 Task: Learn more about a sales navigator core.
Action: Mouse moved to (718, 96)
Screenshot: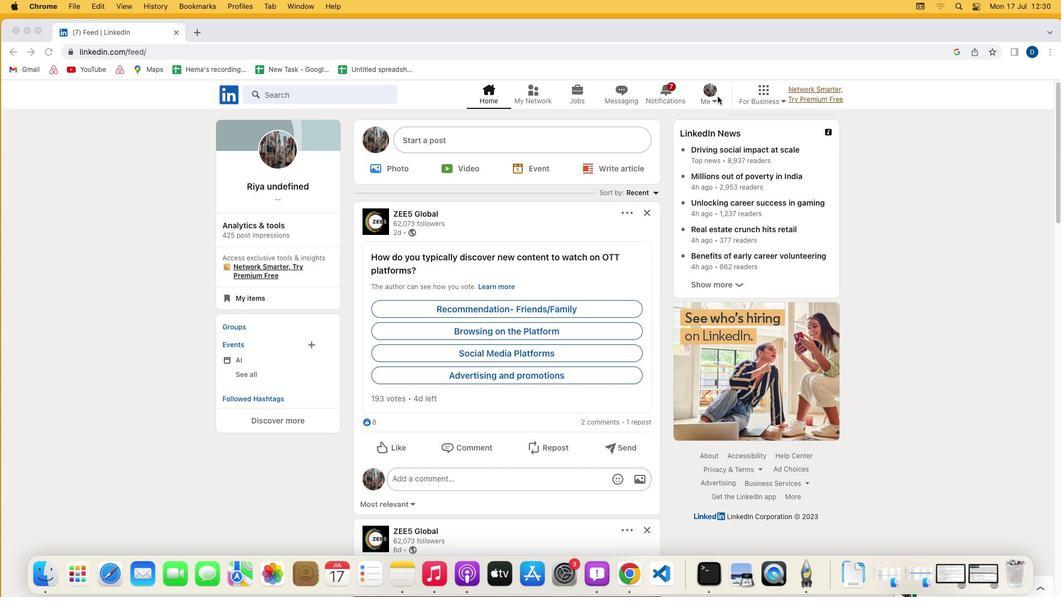 
Action: Mouse pressed left at (718, 96)
Screenshot: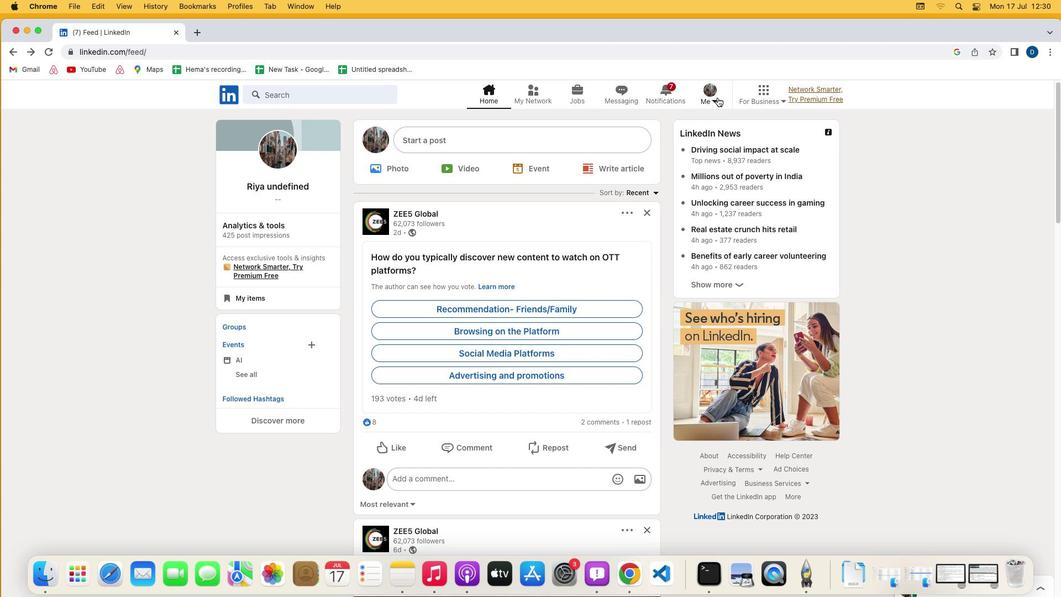
Action: Mouse moved to (714, 100)
Screenshot: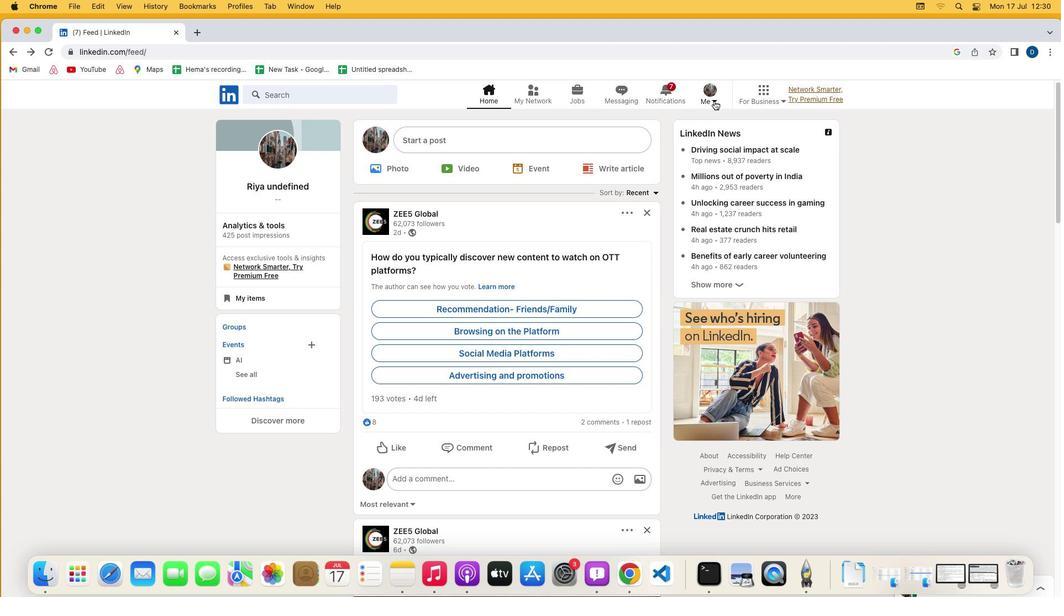 
Action: Mouse pressed left at (714, 100)
Screenshot: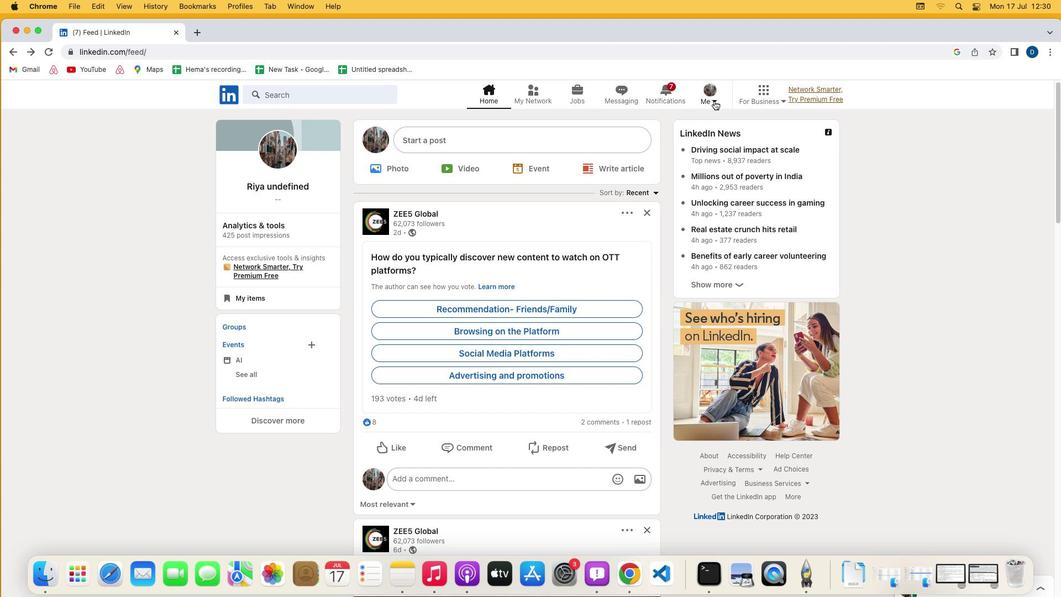 
Action: Mouse moved to (635, 211)
Screenshot: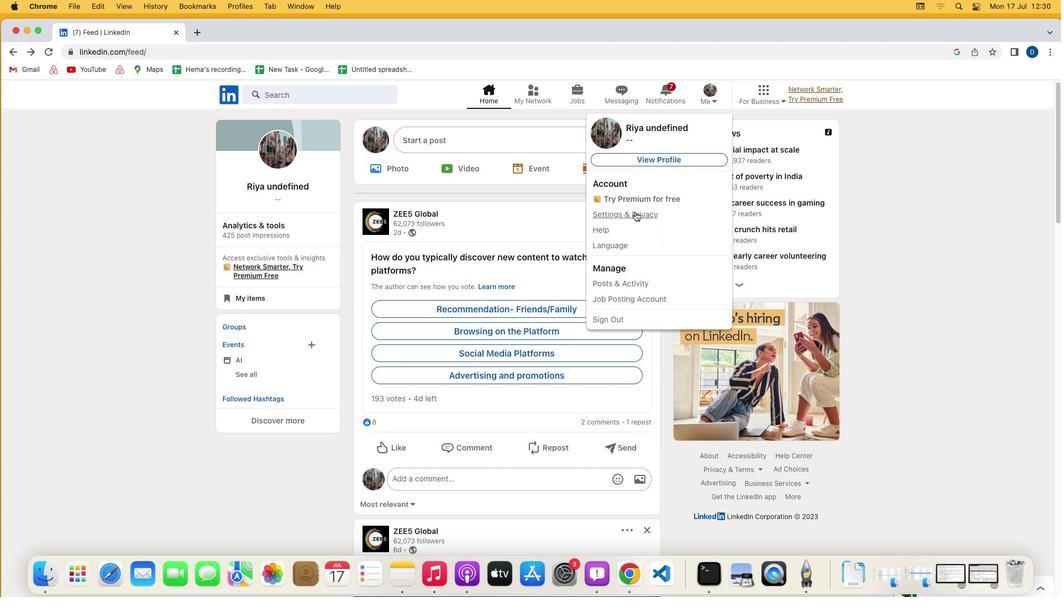 
Action: Mouse pressed left at (635, 211)
Screenshot: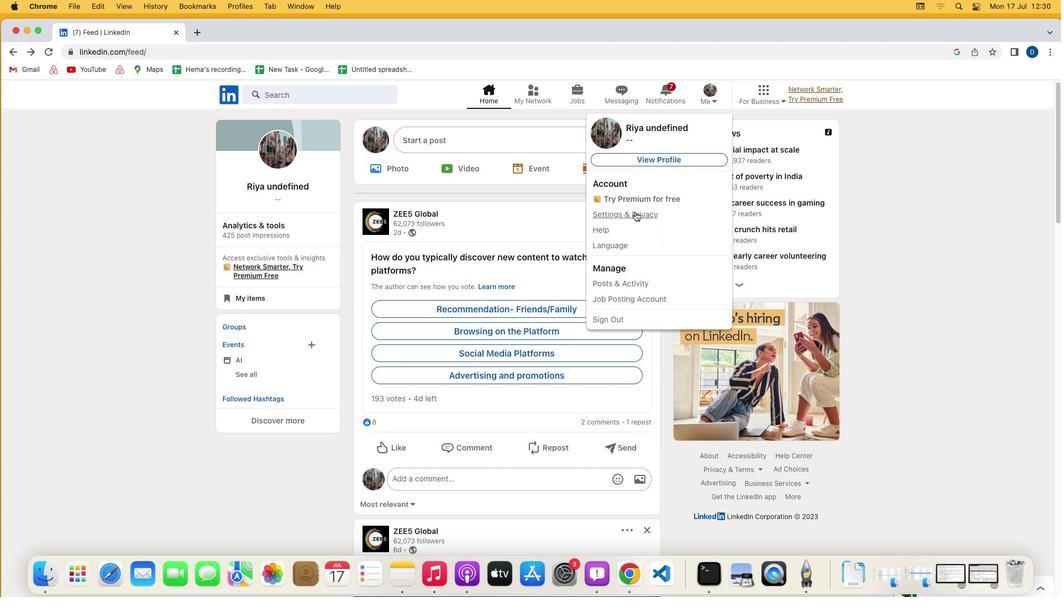
Action: Mouse moved to (496, 310)
Screenshot: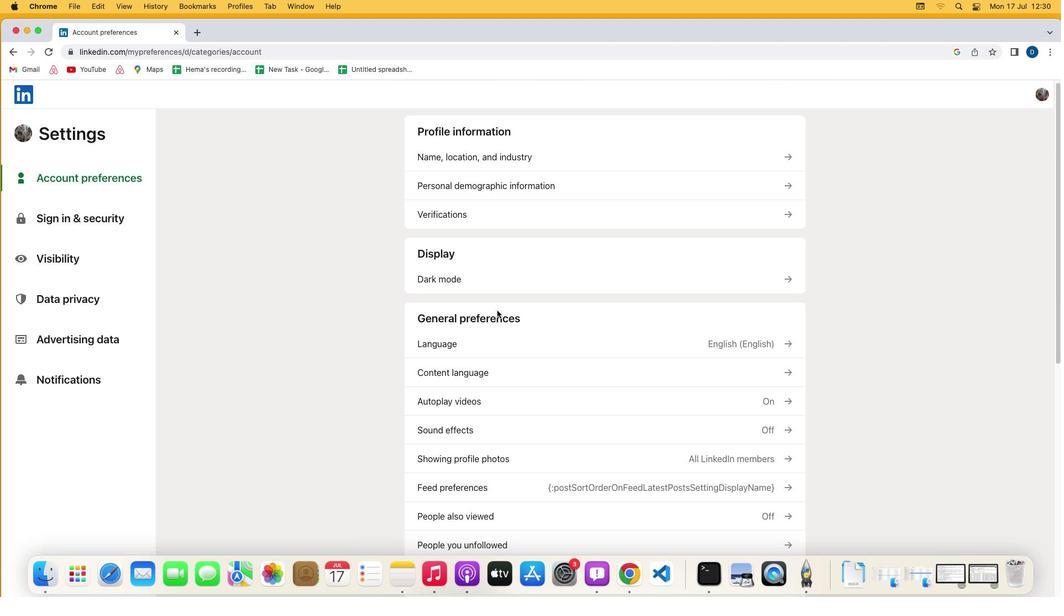 
Action: Mouse scrolled (496, 310) with delta (0, 0)
Screenshot: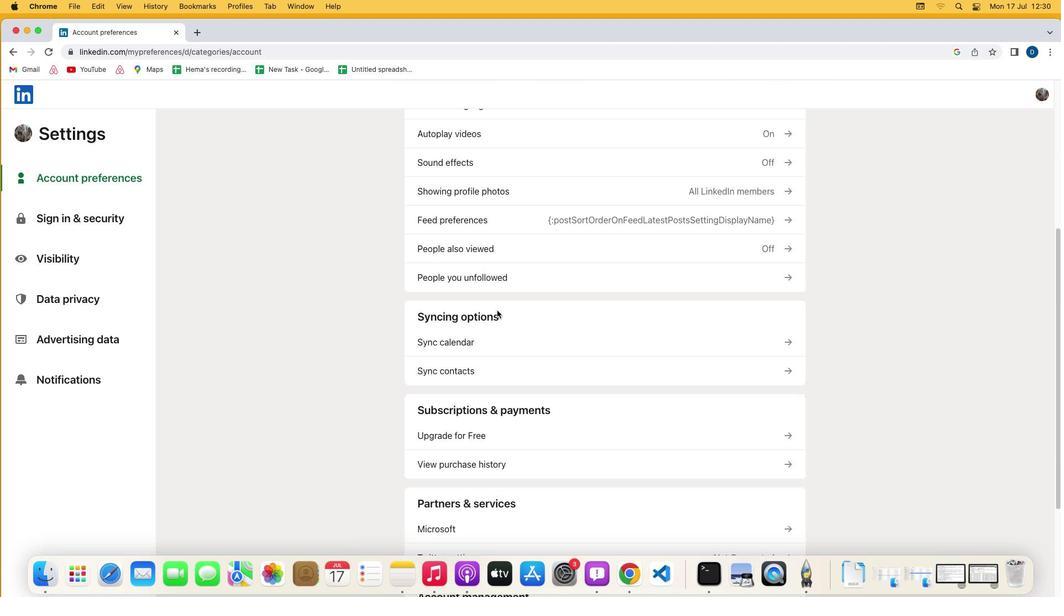 
Action: Mouse scrolled (496, 310) with delta (0, 0)
Screenshot: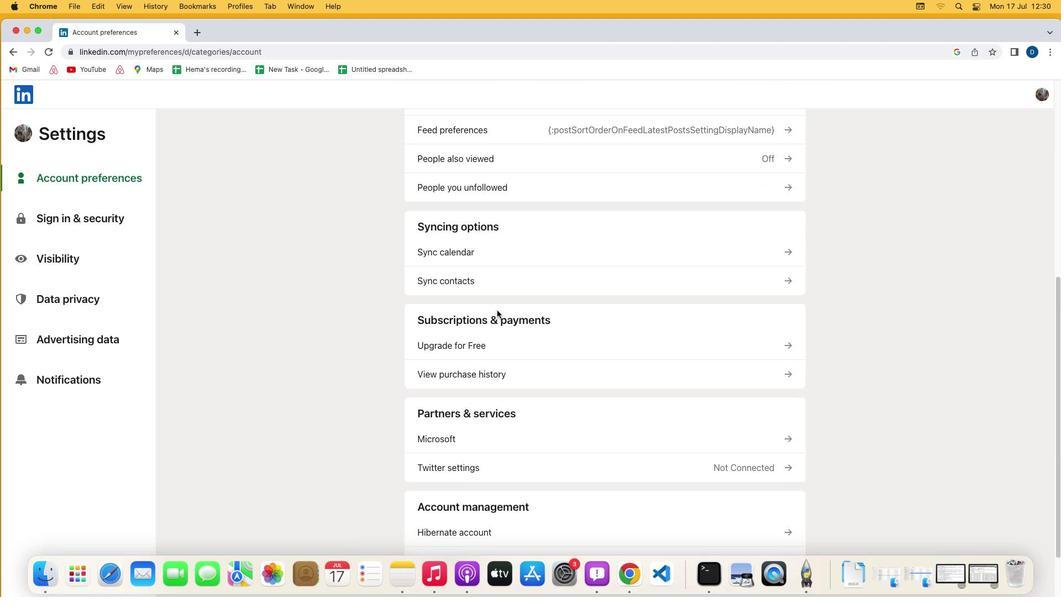 
Action: Mouse scrolled (496, 310) with delta (0, -1)
Screenshot: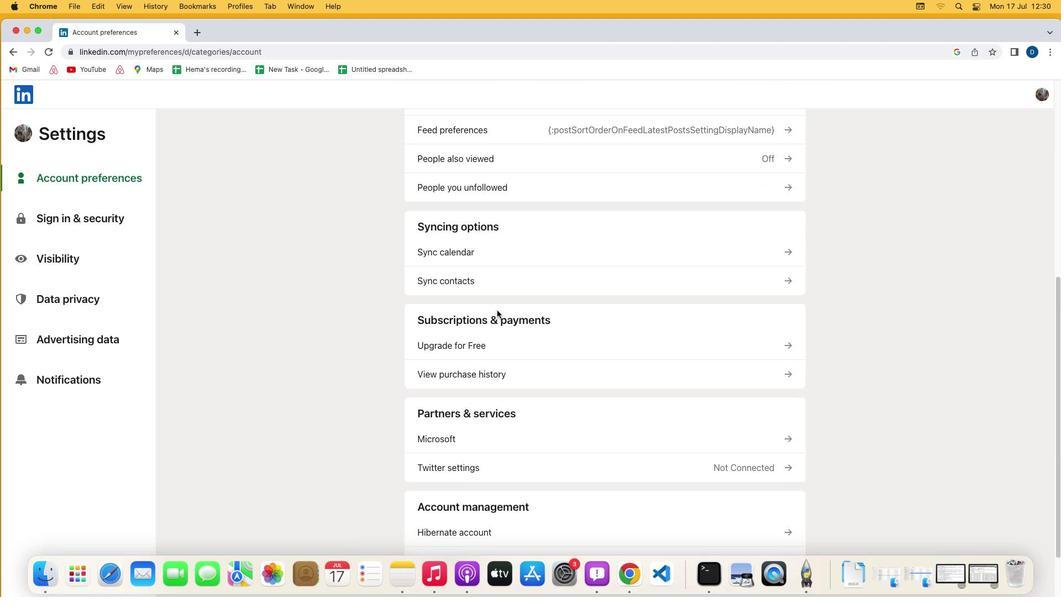 
Action: Mouse scrolled (496, 310) with delta (0, -2)
Screenshot: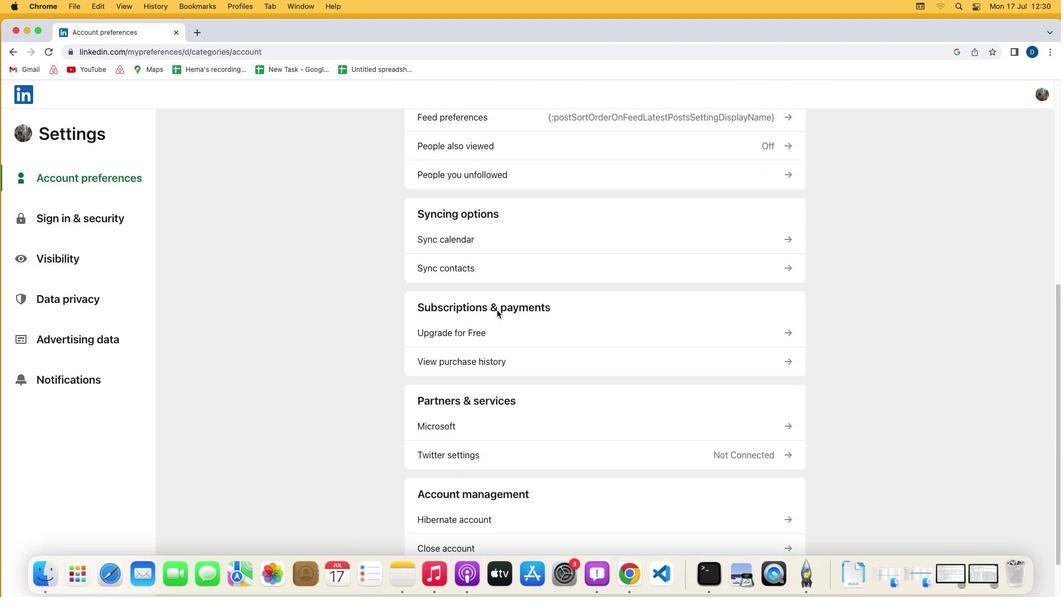 
Action: Mouse scrolled (496, 310) with delta (0, -3)
Screenshot: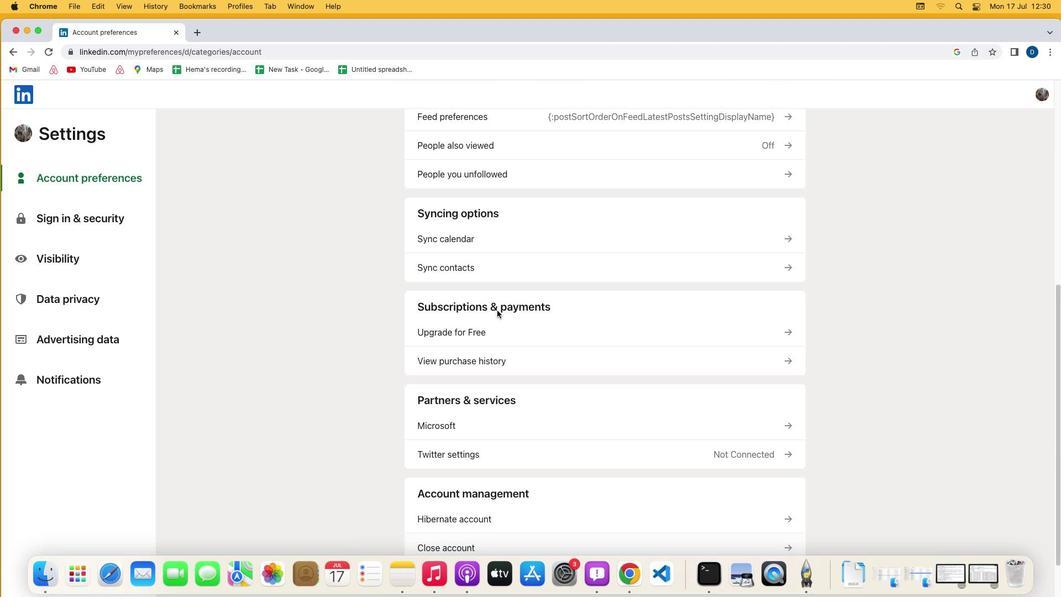 
Action: Mouse scrolled (496, 310) with delta (0, 0)
Screenshot: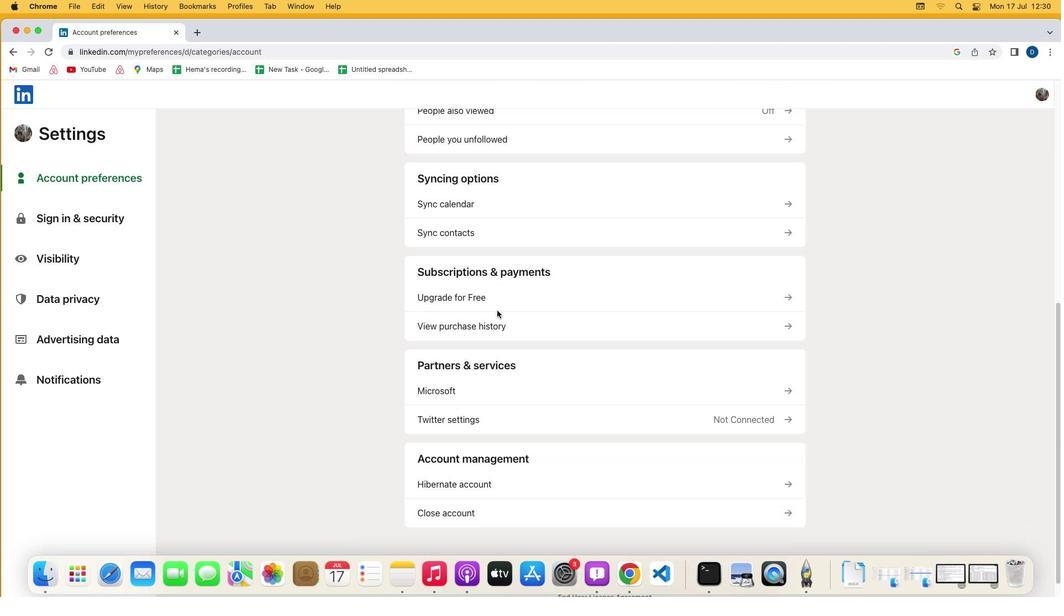 
Action: Mouse scrolled (496, 310) with delta (0, 0)
Screenshot: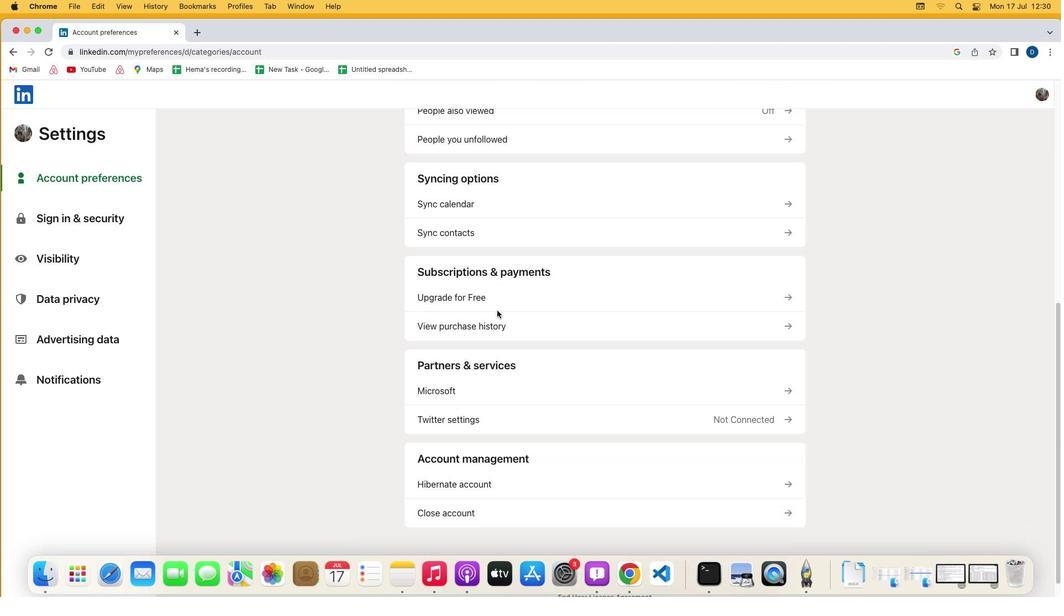 
Action: Mouse scrolled (496, 310) with delta (0, -1)
Screenshot: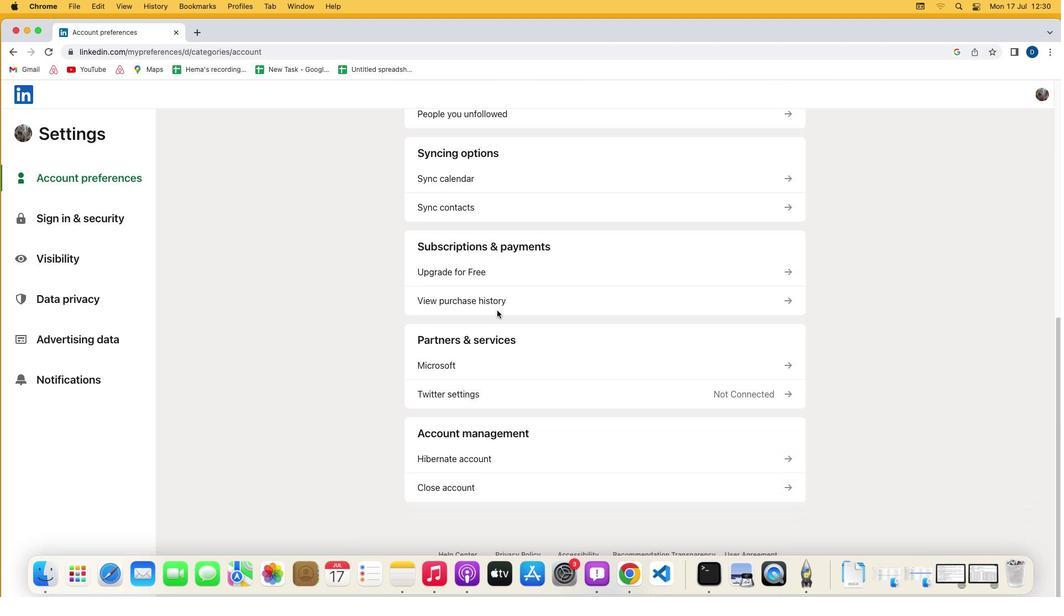 
Action: Mouse moved to (495, 270)
Screenshot: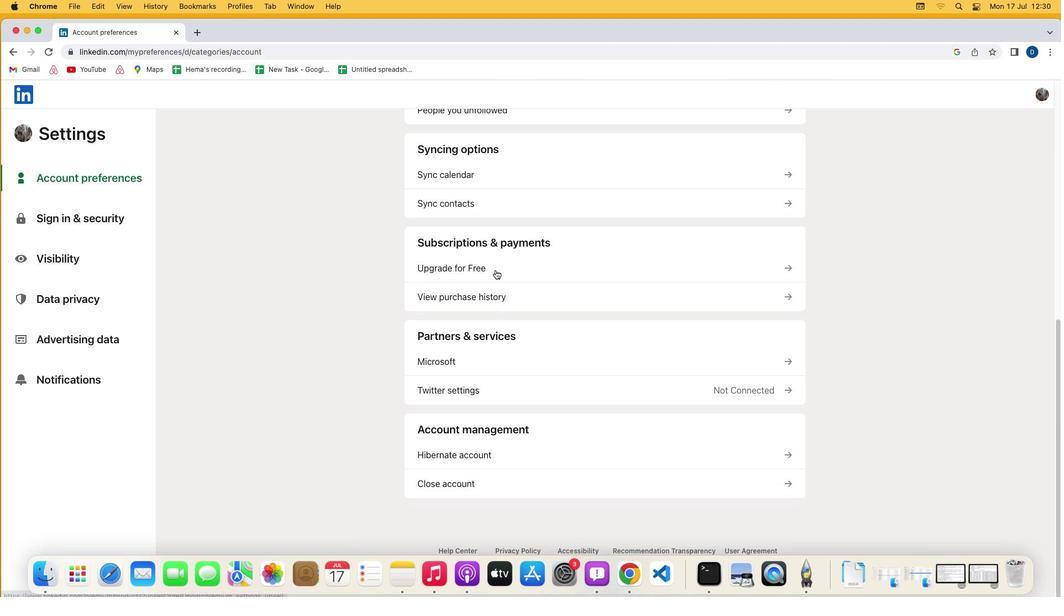 
Action: Mouse pressed left at (495, 270)
Screenshot: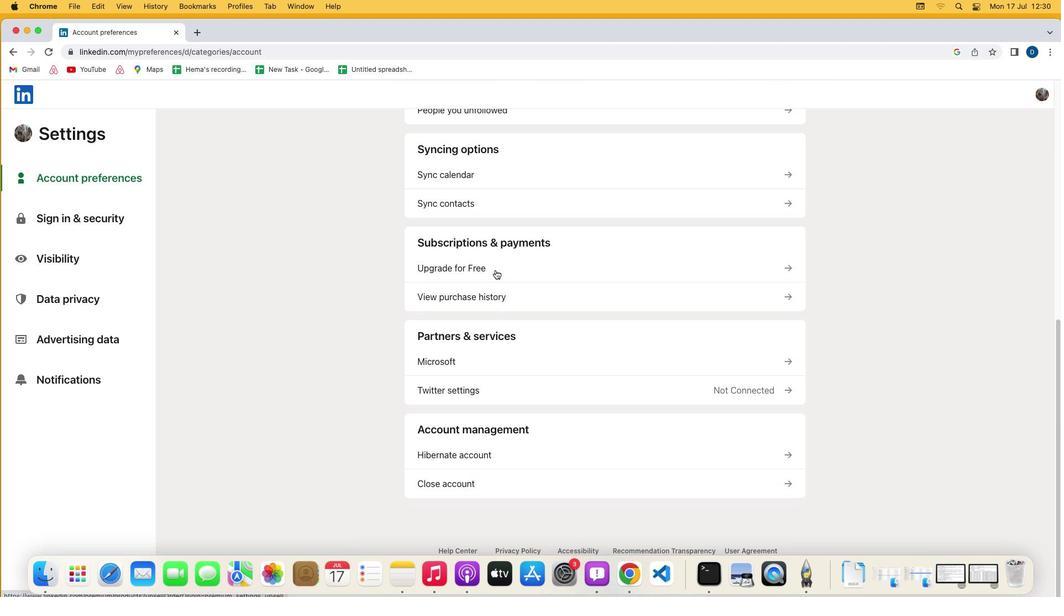 
Action: Mouse moved to (431, 326)
Screenshot: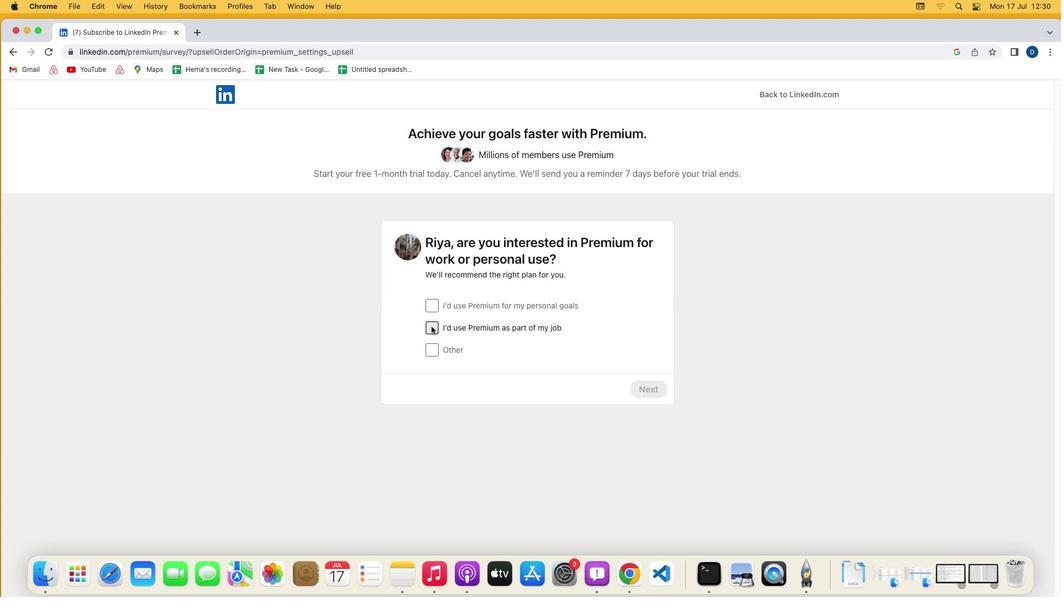 
Action: Mouse pressed left at (431, 326)
Screenshot: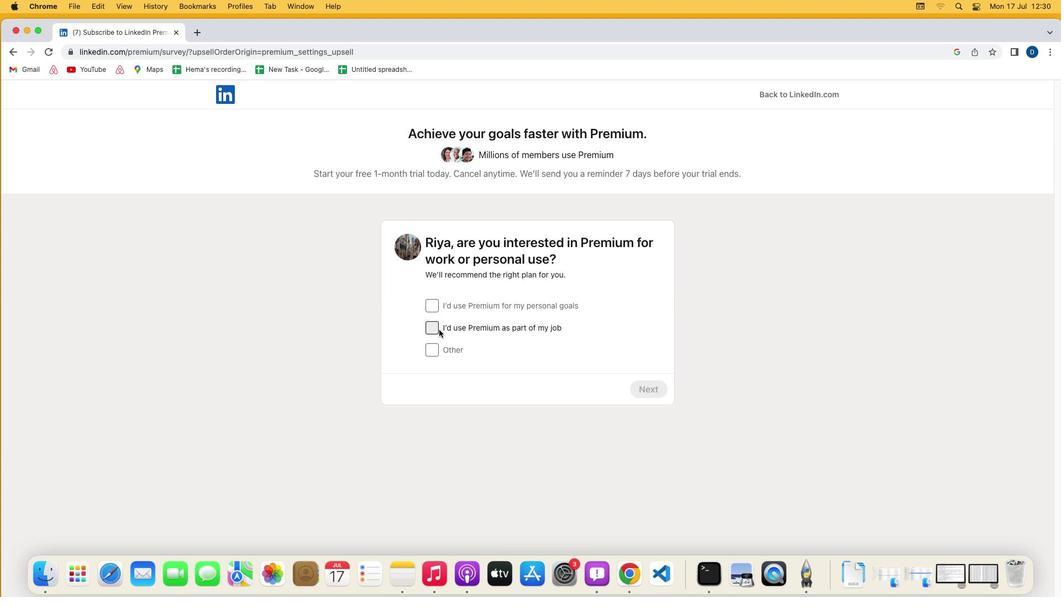 
Action: Mouse moved to (640, 388)
Screenshot: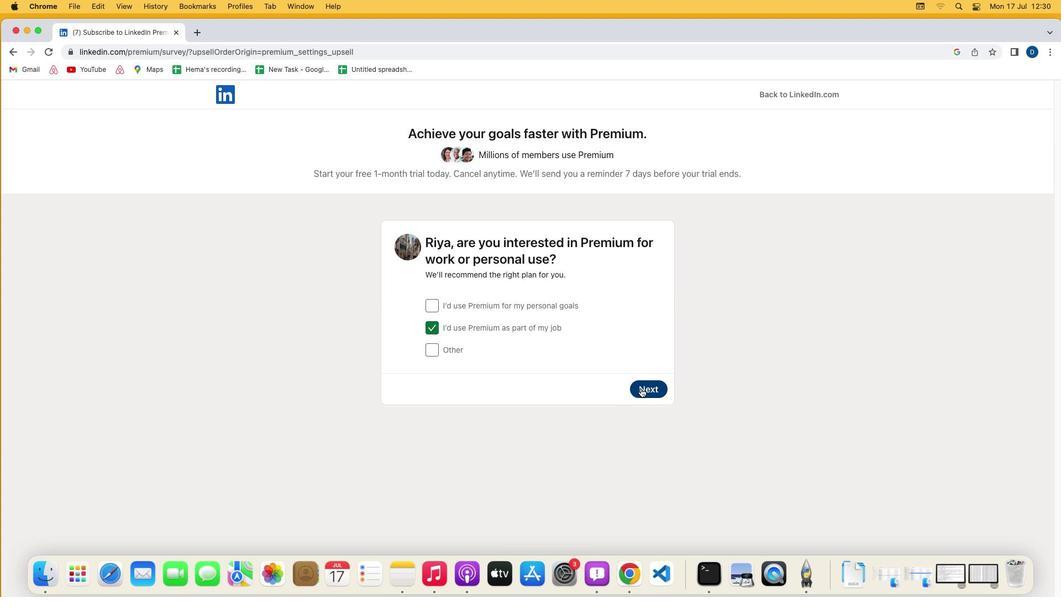 
Action: Mouse pressed left at (640, 388)
Screenshot: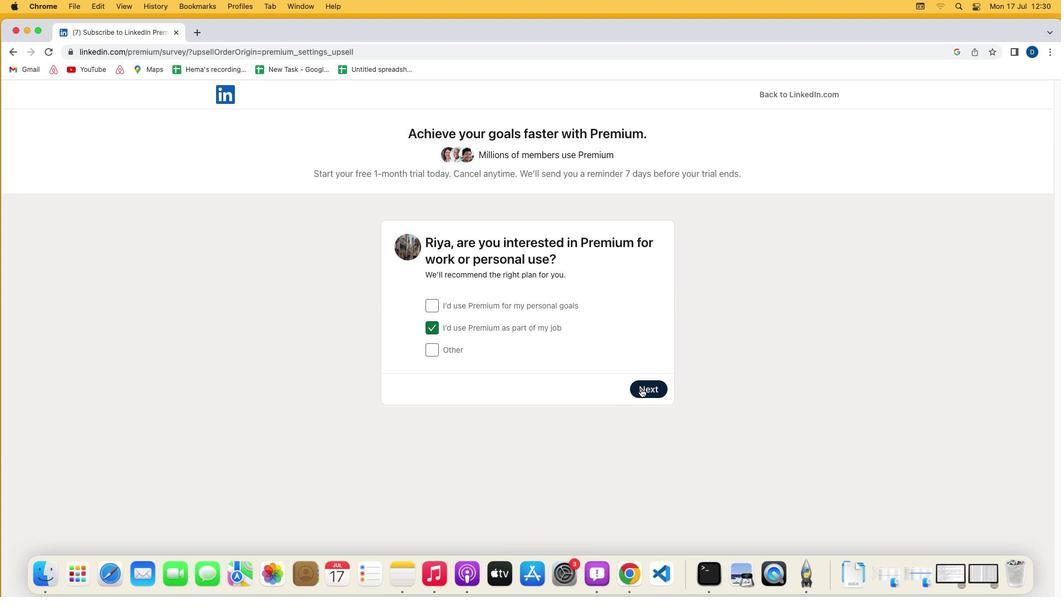 
Action: Mouse moved to (642, 448)
Screenshot: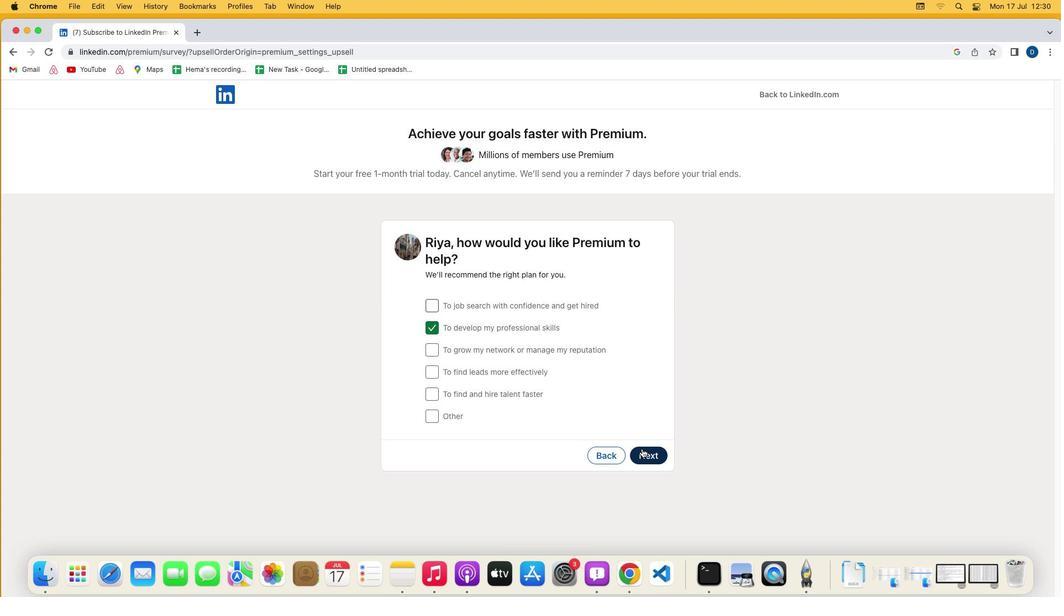 
Action: Mouse pressed left at (642, 448)
Screenshot: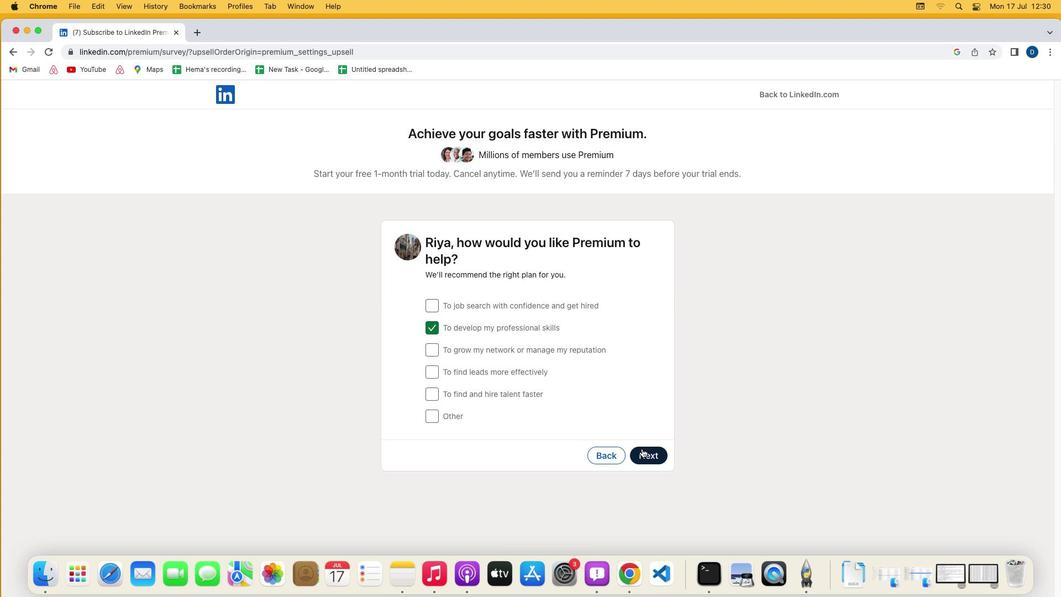 
Action: Mouse moved to (426, 349)
Screenshot: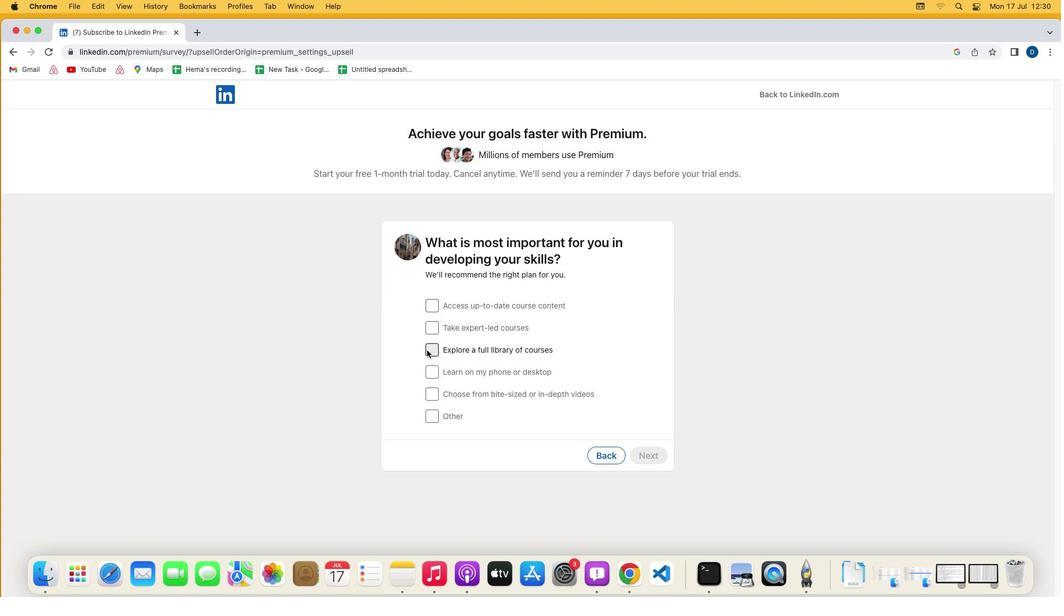 
Action: Mouse pressed left at (426, 349)
Screenshot: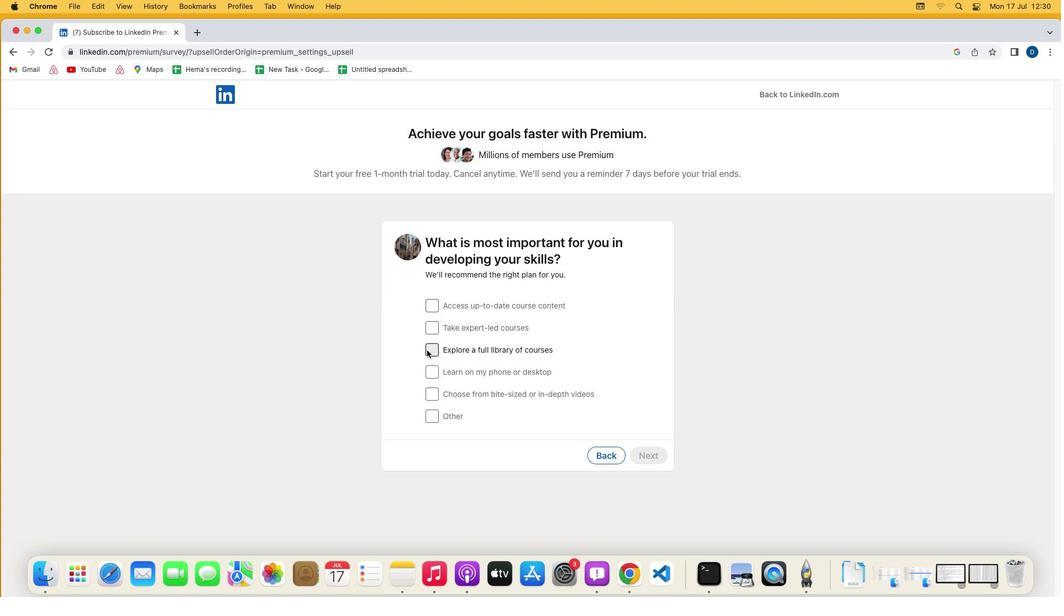 
Action: Mouse moved to (644, 457)
Screenshot: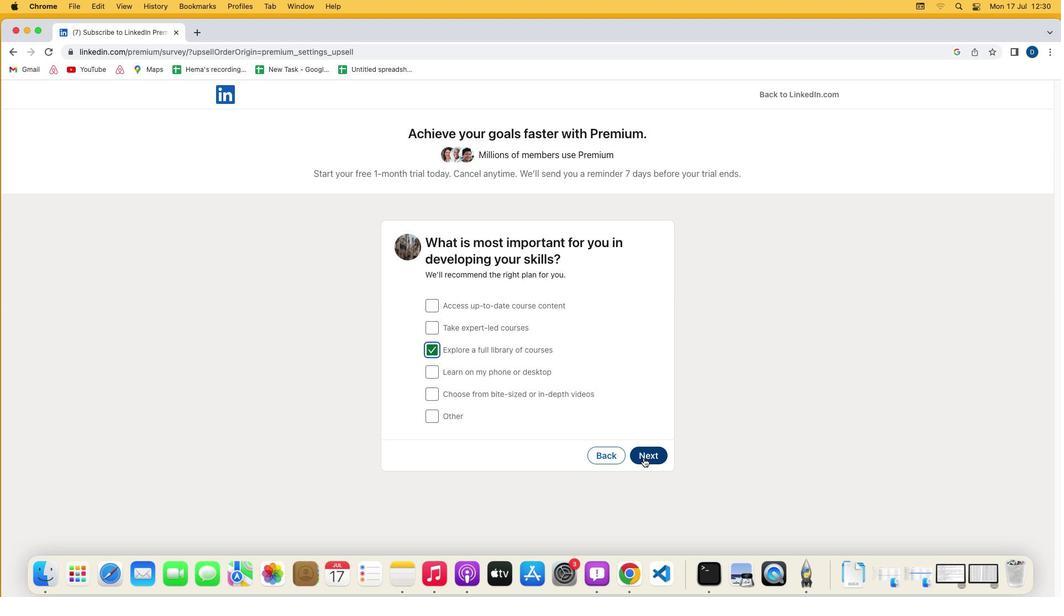 
Action: Mouse pressed left at (644, 457)
Screenshot: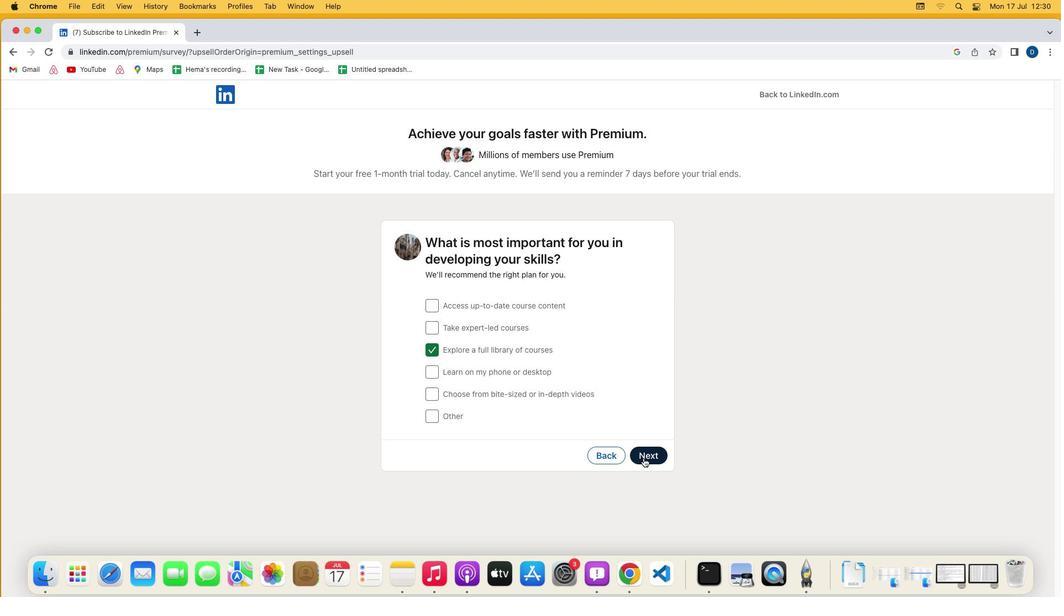 
Action: Mouse moved to (522, 428)
Screenshot: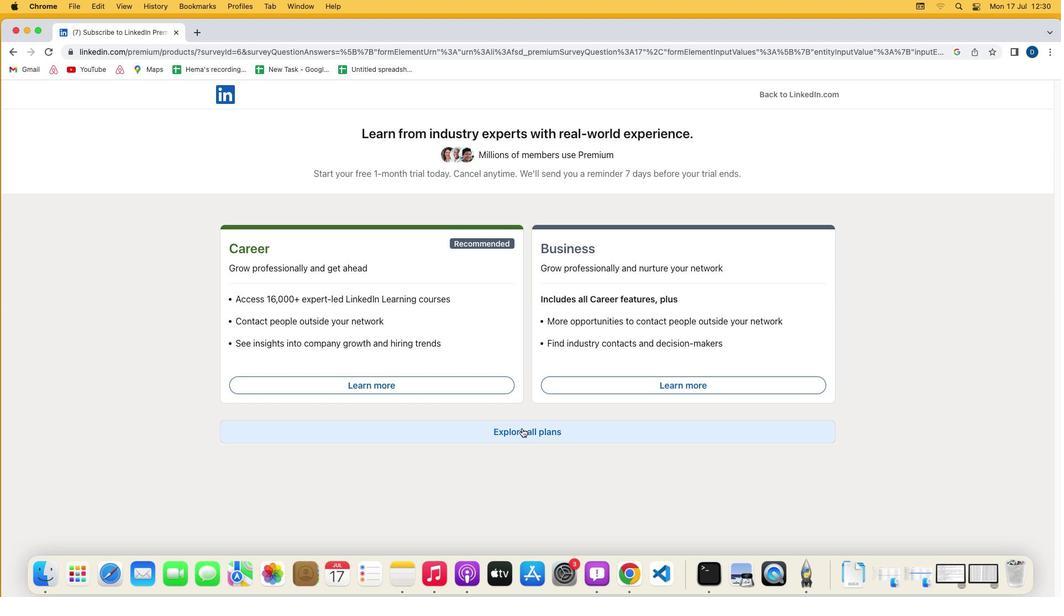 
Action: Mouse pressed left at (522, 428)
Screenshot: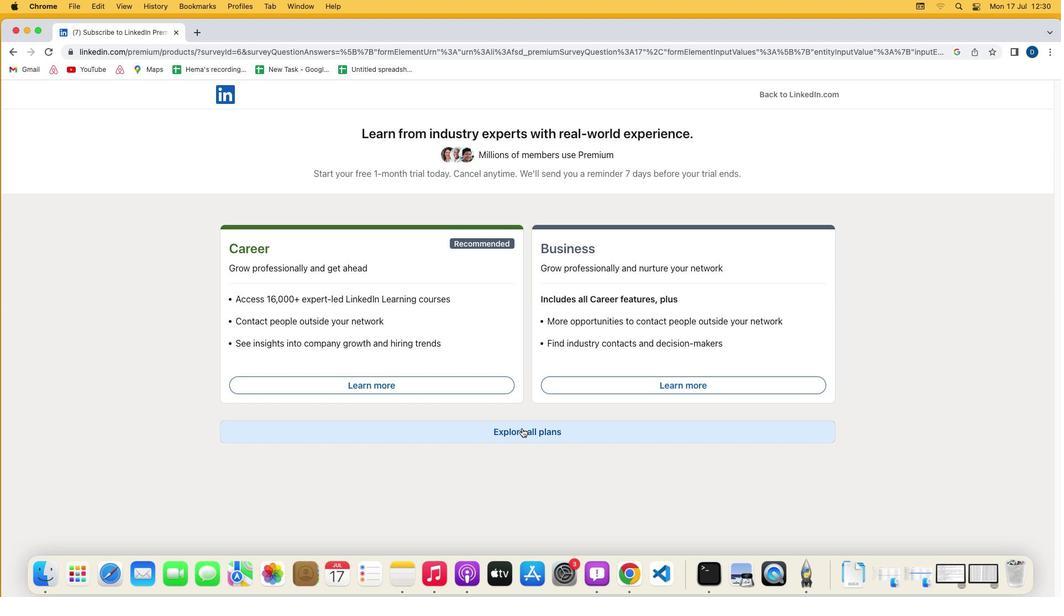 
Action: Mouse moved to (602, 460)
Screenshot: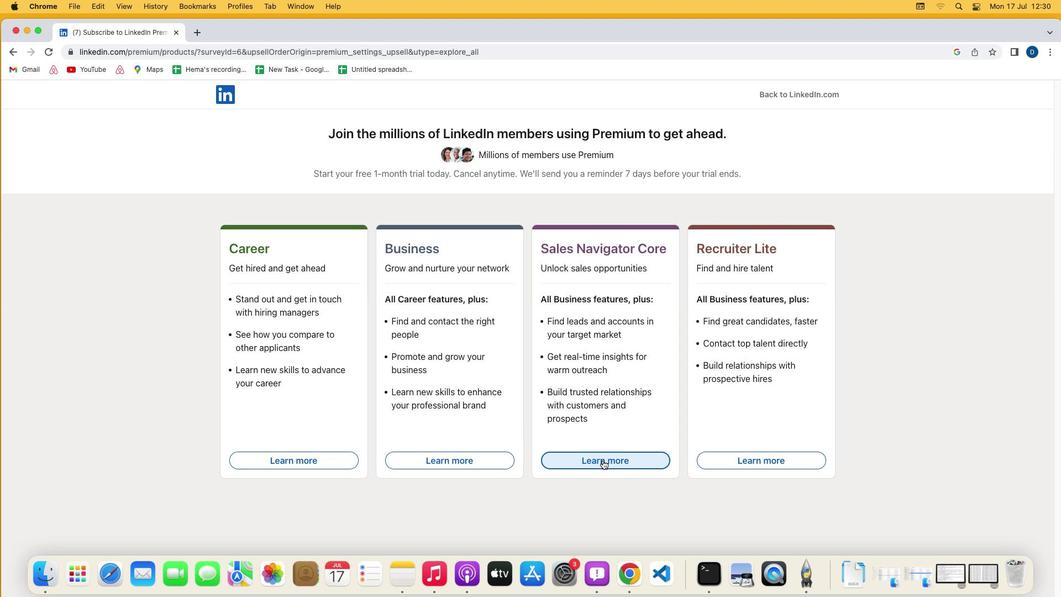 
Action: Mouse pressed left at (602, 460)
Screenshot: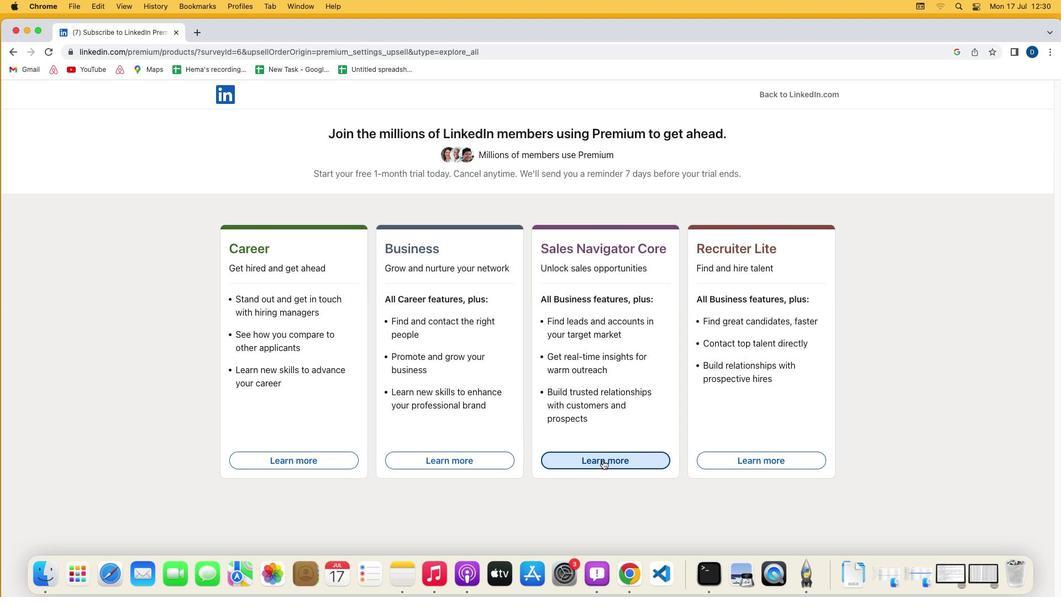 
